 Task: Select option "Anybody" in sharing boards with guests/ Inviting guests.
Action: Mouse pressed left at (442, 262)
Screenshot: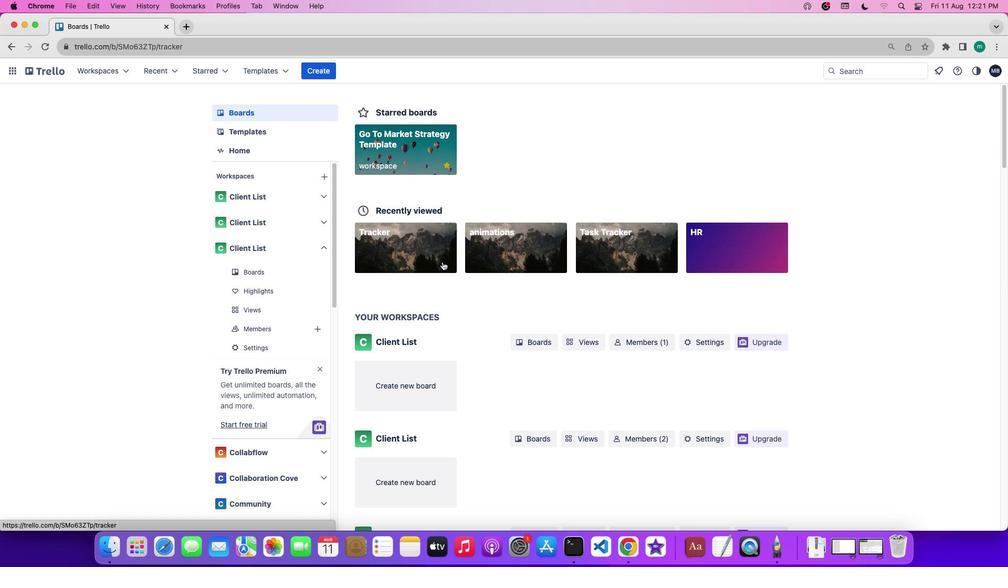 
Action: Mouse moved to (66, 155)
Screenshot: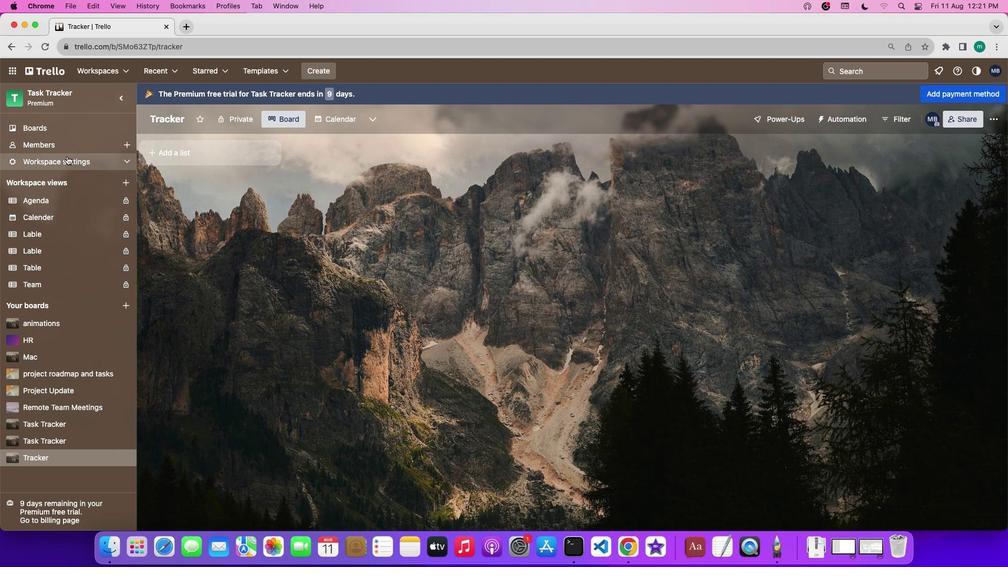 
Action: Mouse pressed left at (66, 155)
Screenshot: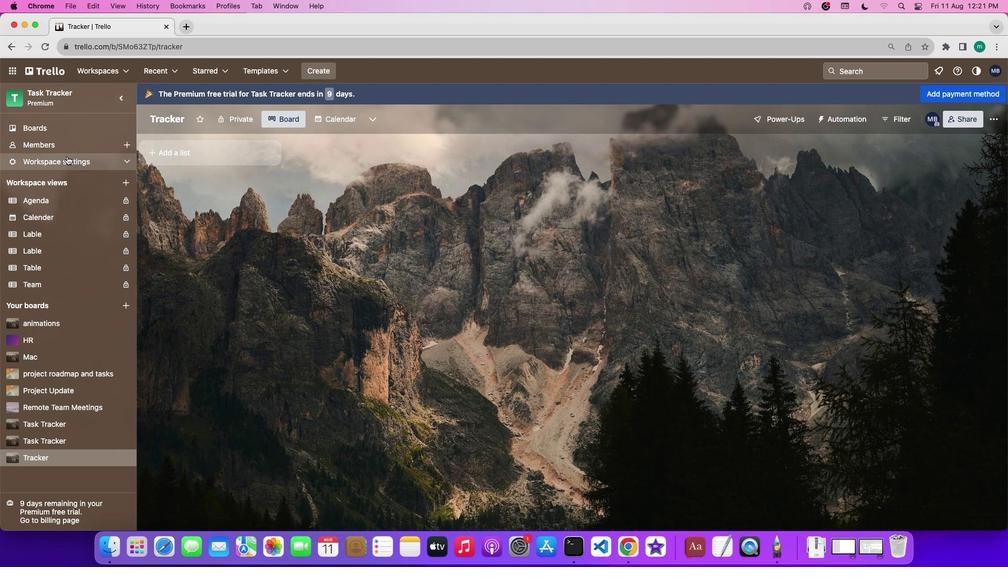 
Action: Mouse moved to (174, 188)
Screenshot: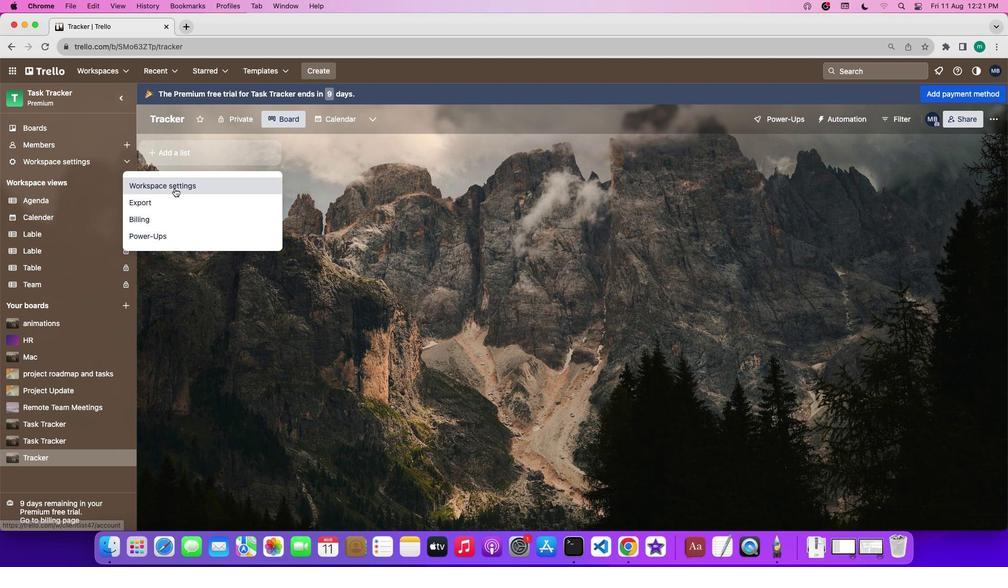 
Action: Mouse pressed left at (174, 188)
Screenshot: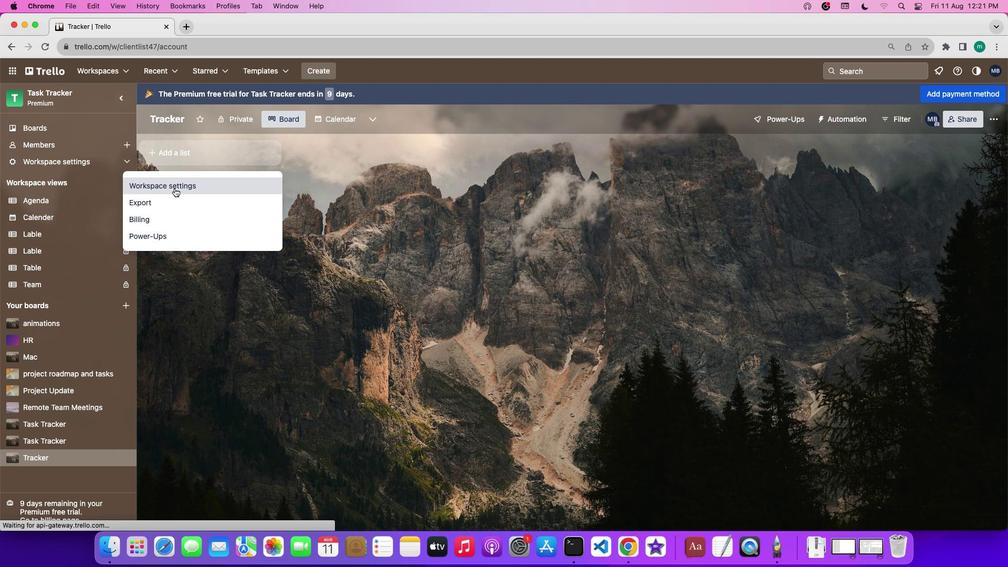 
Action: Mouse moved to (576, 327)
Screenshot: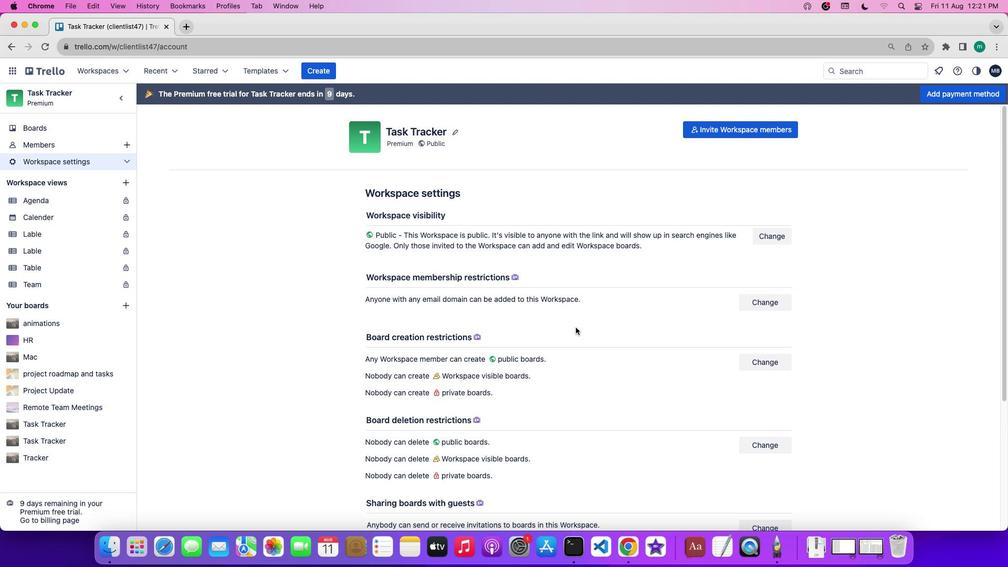
Action: Mouse scrolled (576, 327) with delta (0, 0)
Screenshot: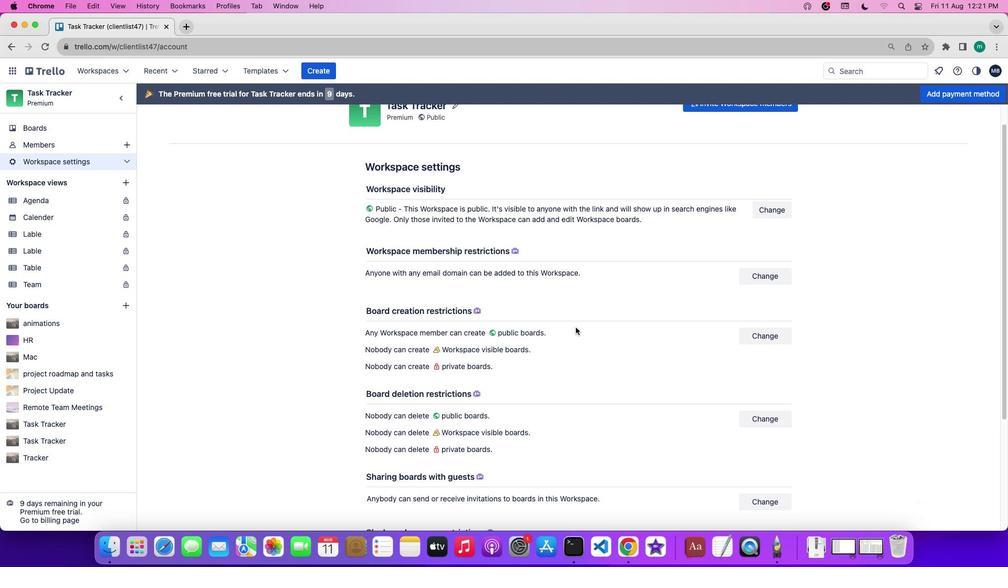 
Action: Mouse scrolled (576, 327) with delta (0, 0)
Screenshot: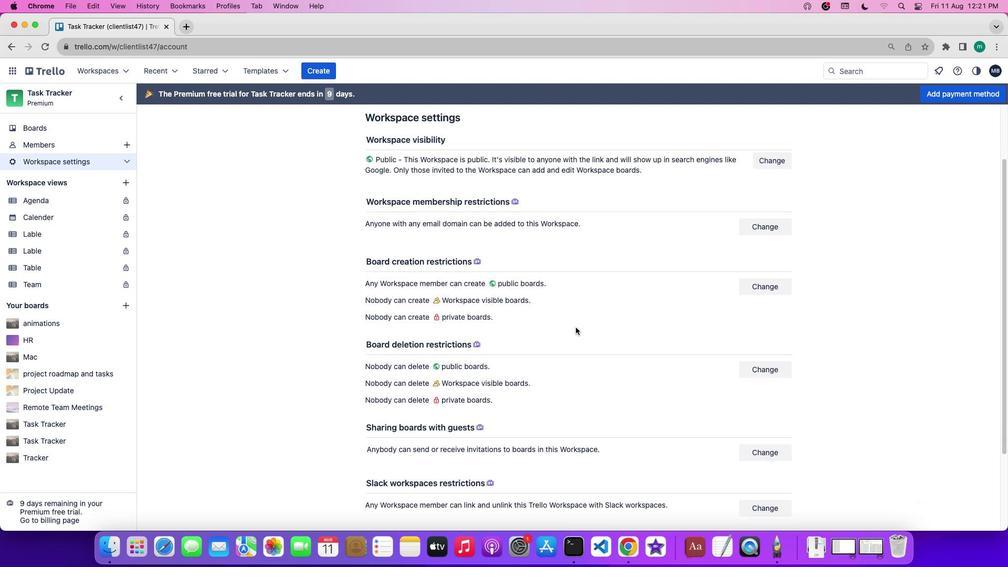 
Action: Mouse scrolled (576, 327) with delta (0, -1)
Screenshot: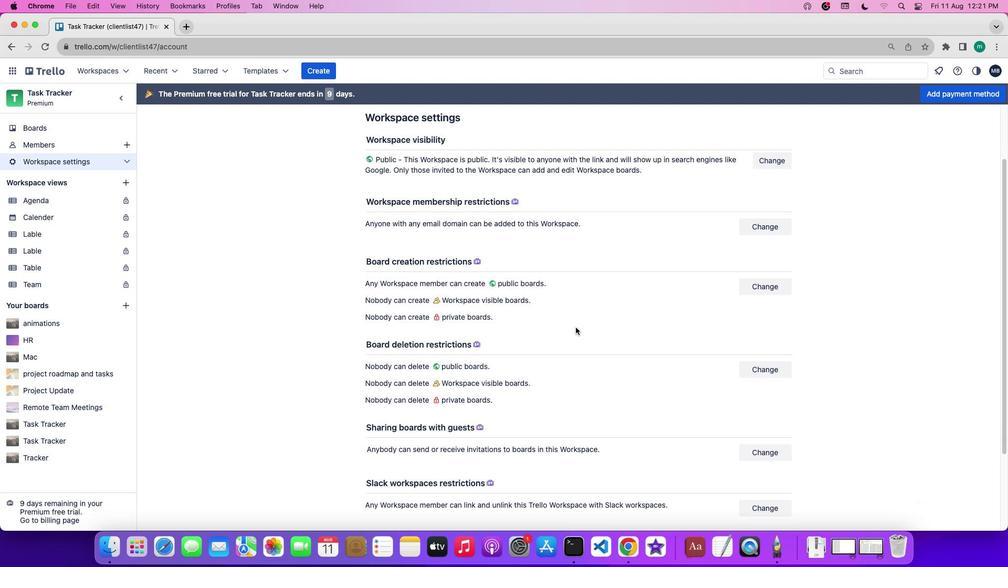
Action: Mouse scrolled (576, 327) with delta (0, -1)
Screenshot: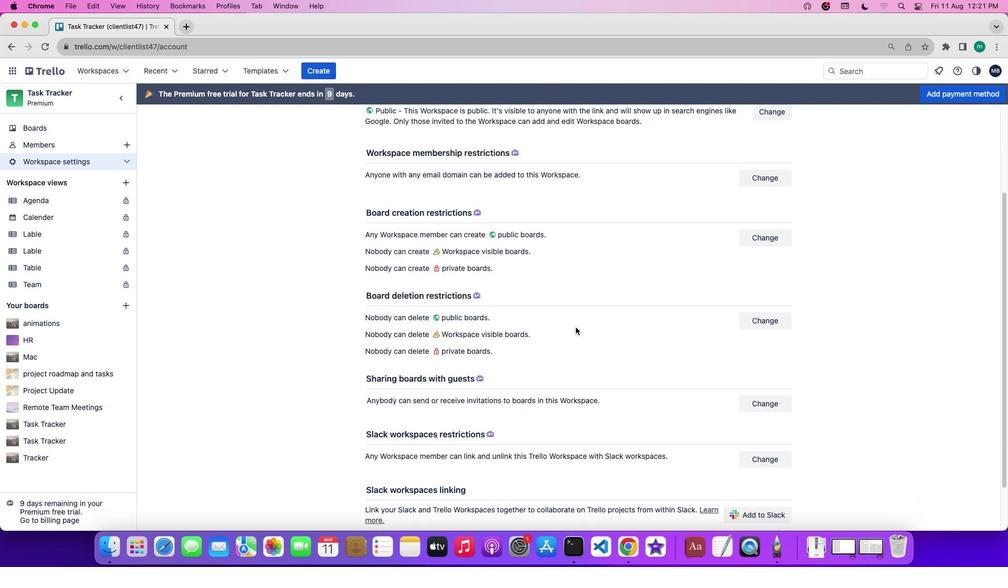 
Action: Mouse scrolled (576, 327) with delta (0, 0)
Screenshot: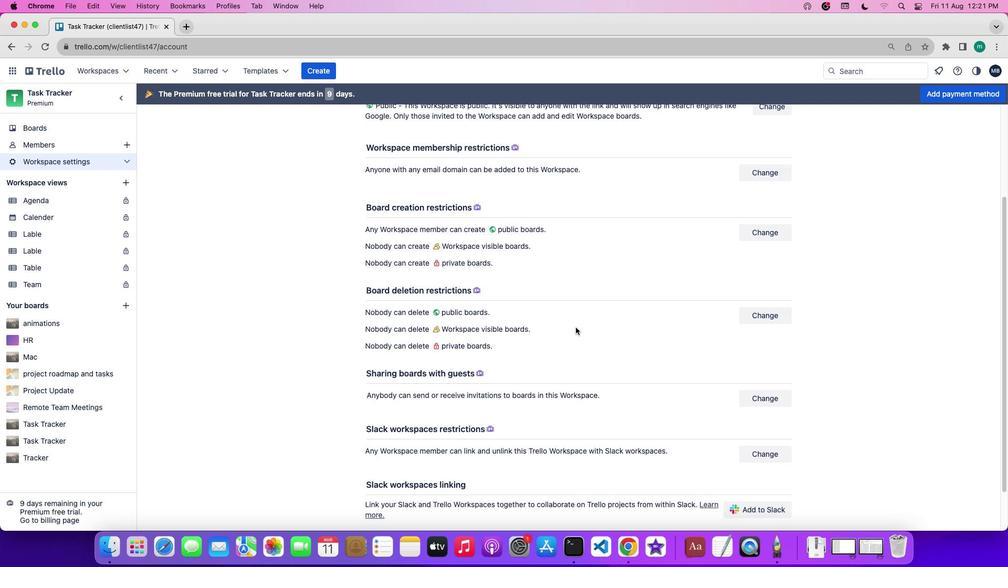 
Action: Mouse scrolled (576, 327) with delta (0, 0)
Screenshot: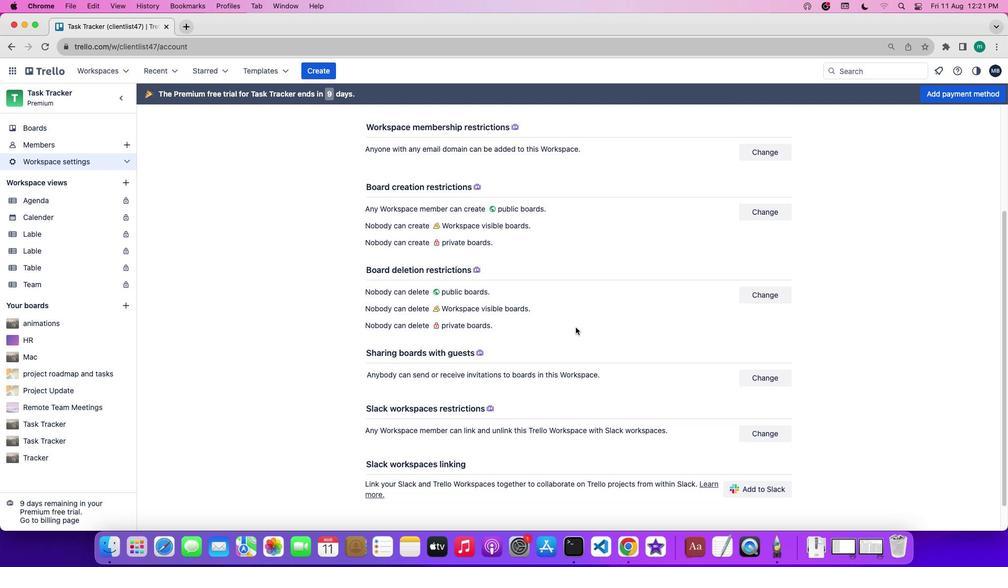 
Action: Mouse scrolled (576, 327) with delta (0, 0)
Screenshot: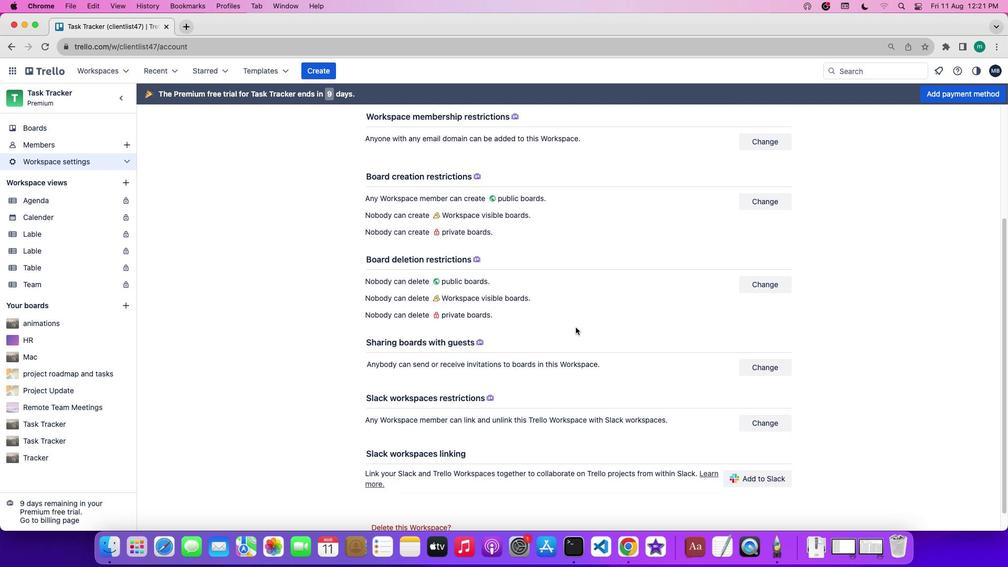 
Action: Mouse moved to (773, 360)
Screenshot: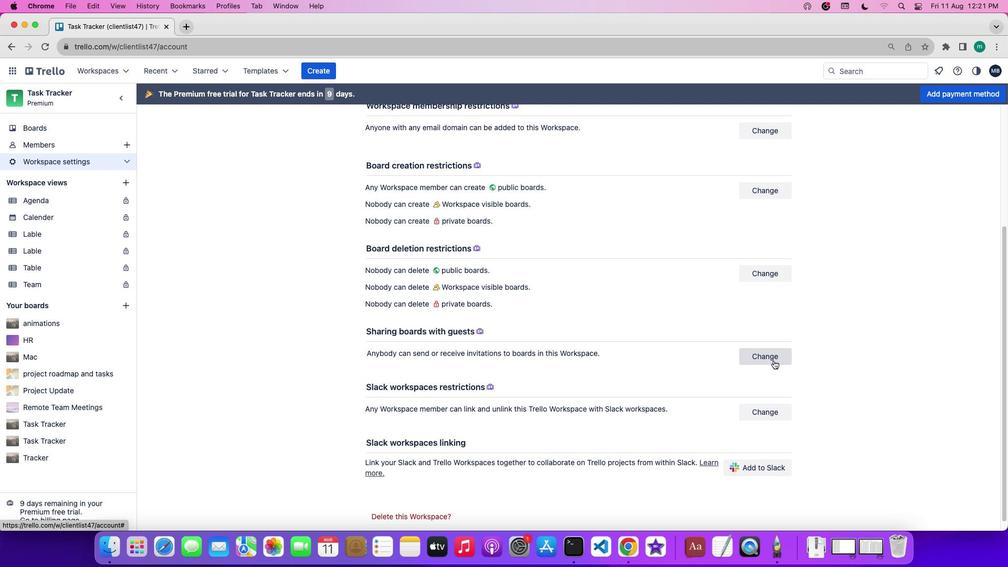 
Action: Mouse pressed left at (773, 360)
Screenshot: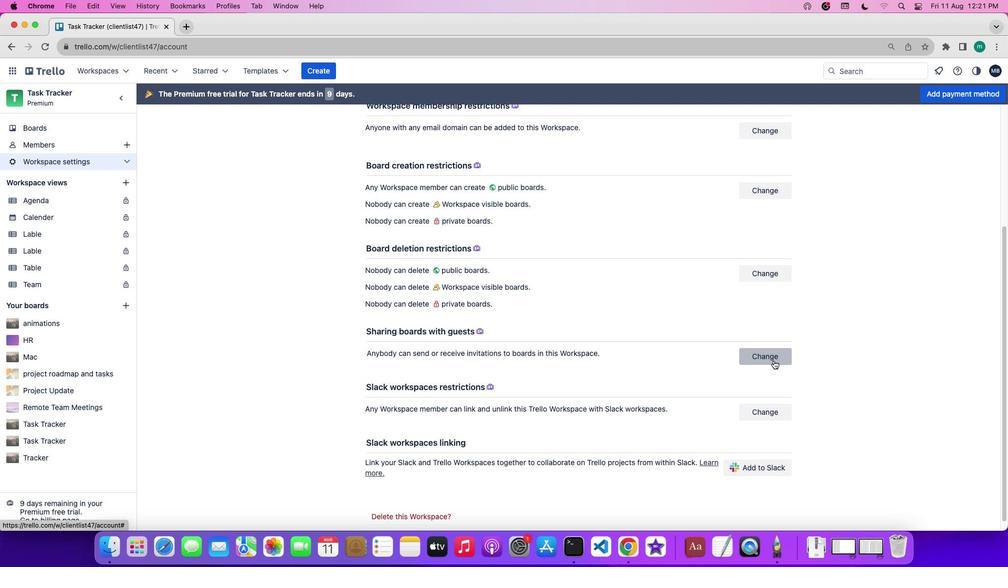 
Action: Mouse moved to (793, 438)
Screenshot: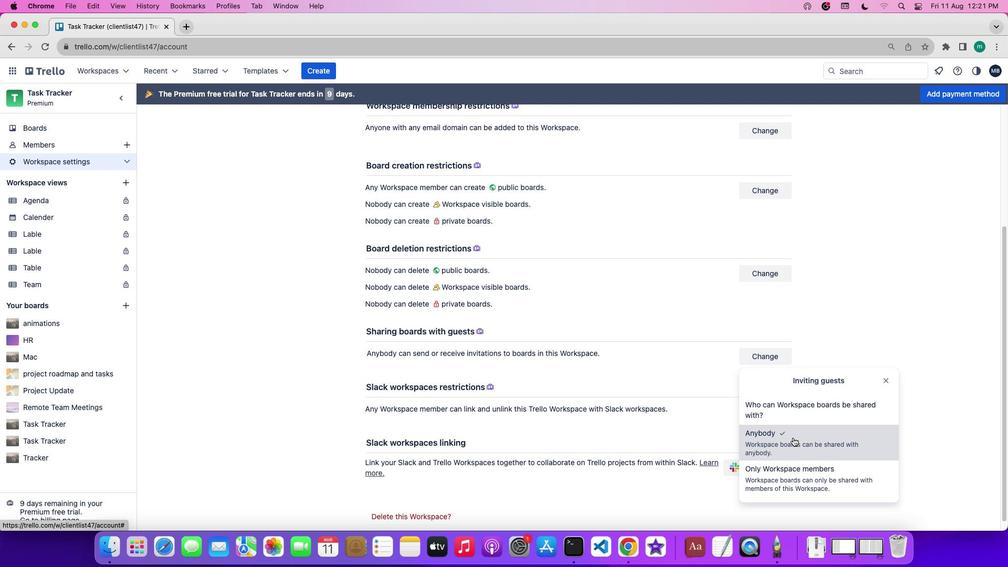 
Action: Mouse pressed left at (793, 438)
Screenshot: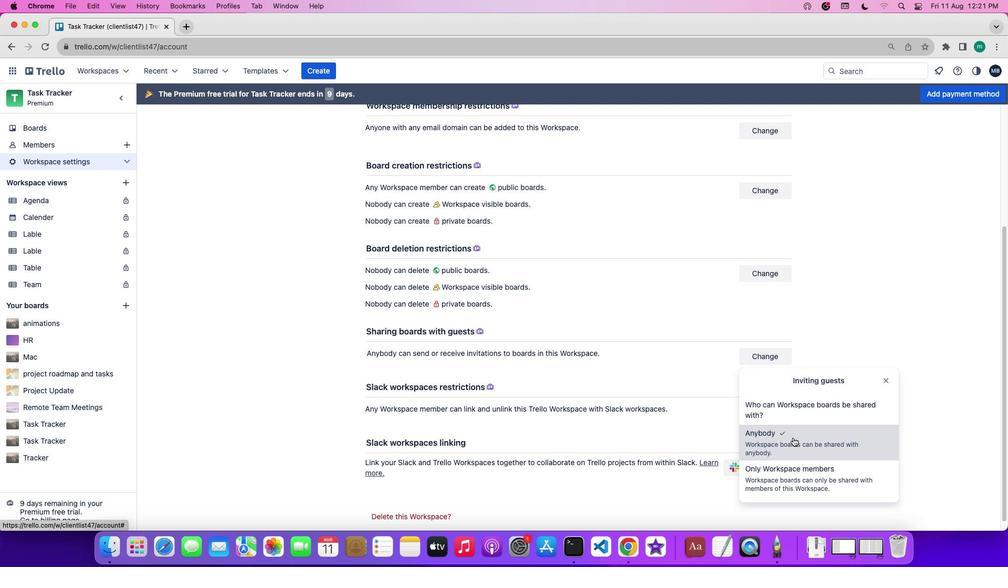 
